 Task: Set the due date as 25/08/2023 and the time 10:00 am.
Action: Mouse moved to (496, 218)
Screenshot: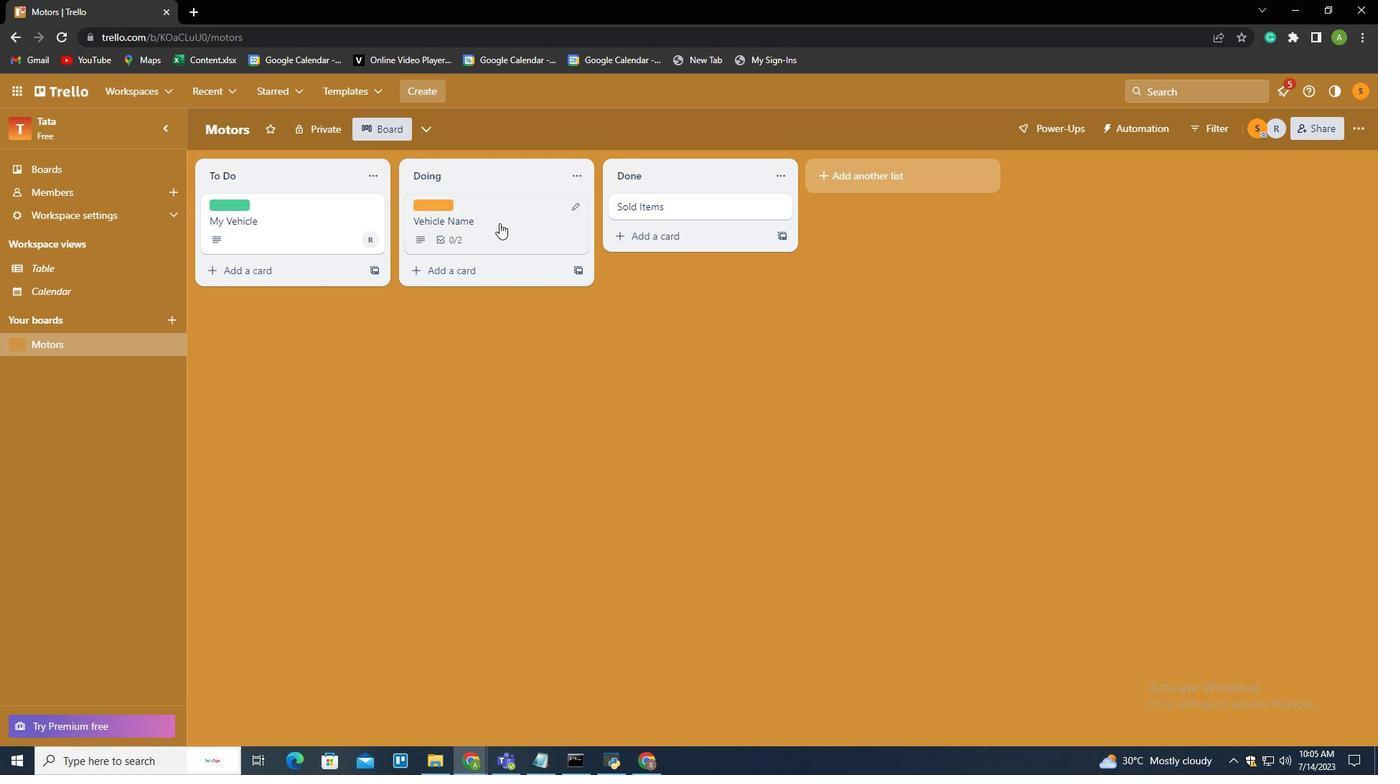 
Action: Mouse pressed left at (496, 218)
Screenshot: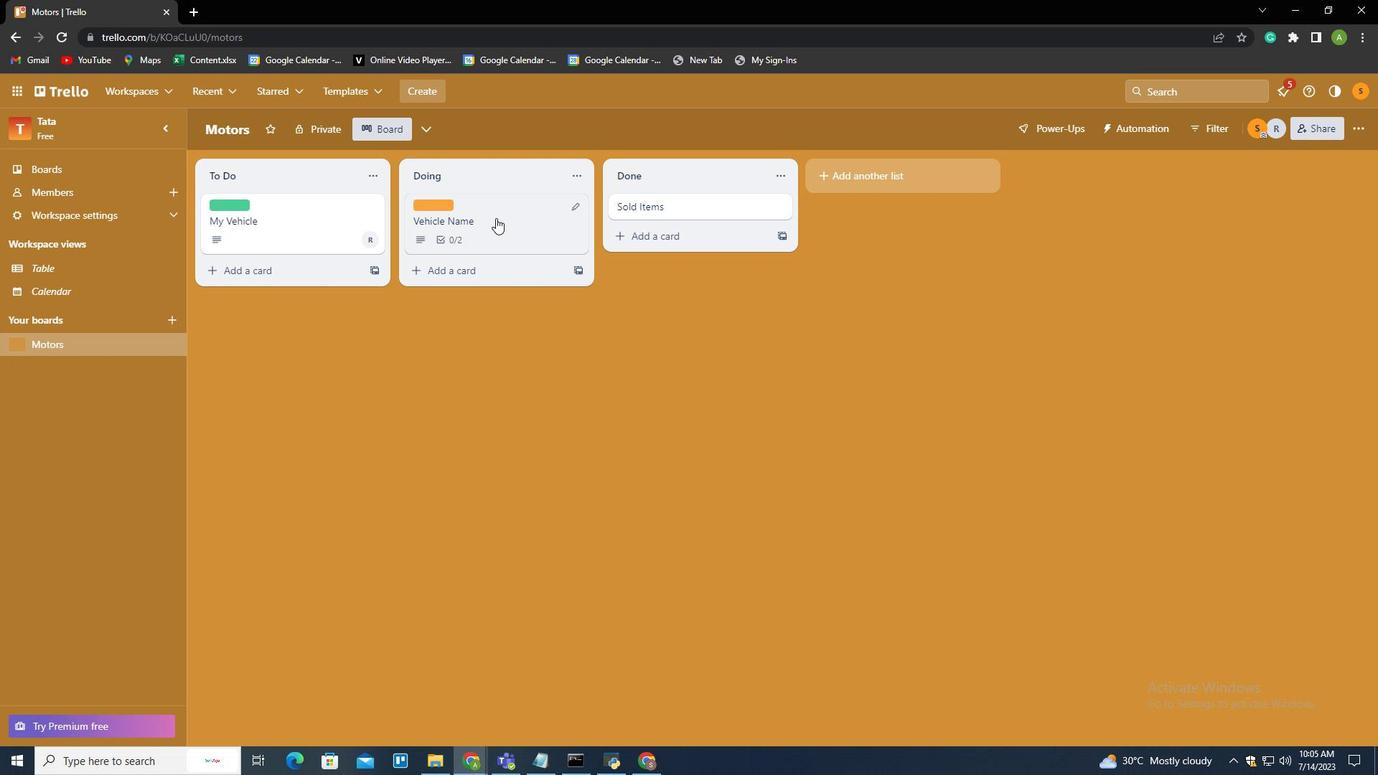 
Action: Mouse moved to (854, 344)
Screenshot: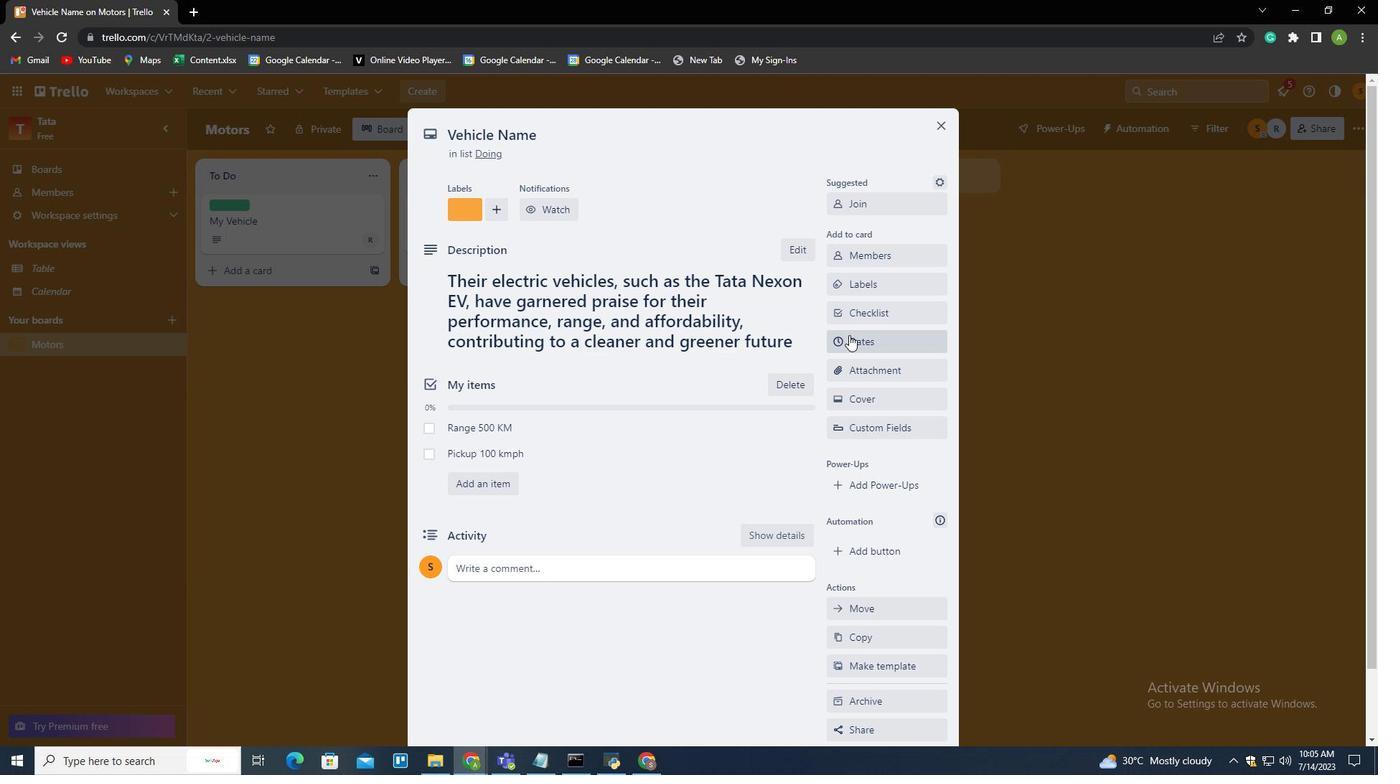 
Action: Mouse pressed left at (854, 344)
Screenshot: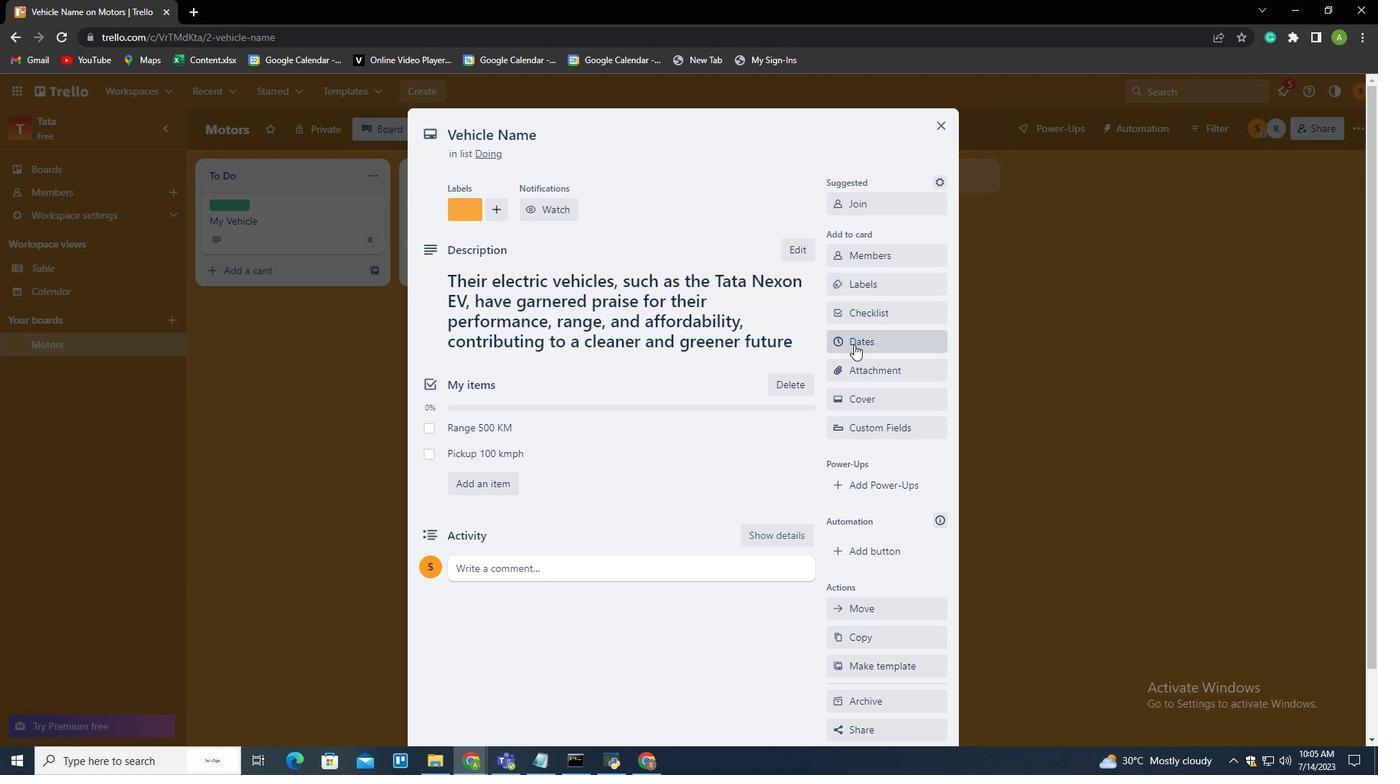 
Action: Mouse moved to (869, 432)
Screenshot: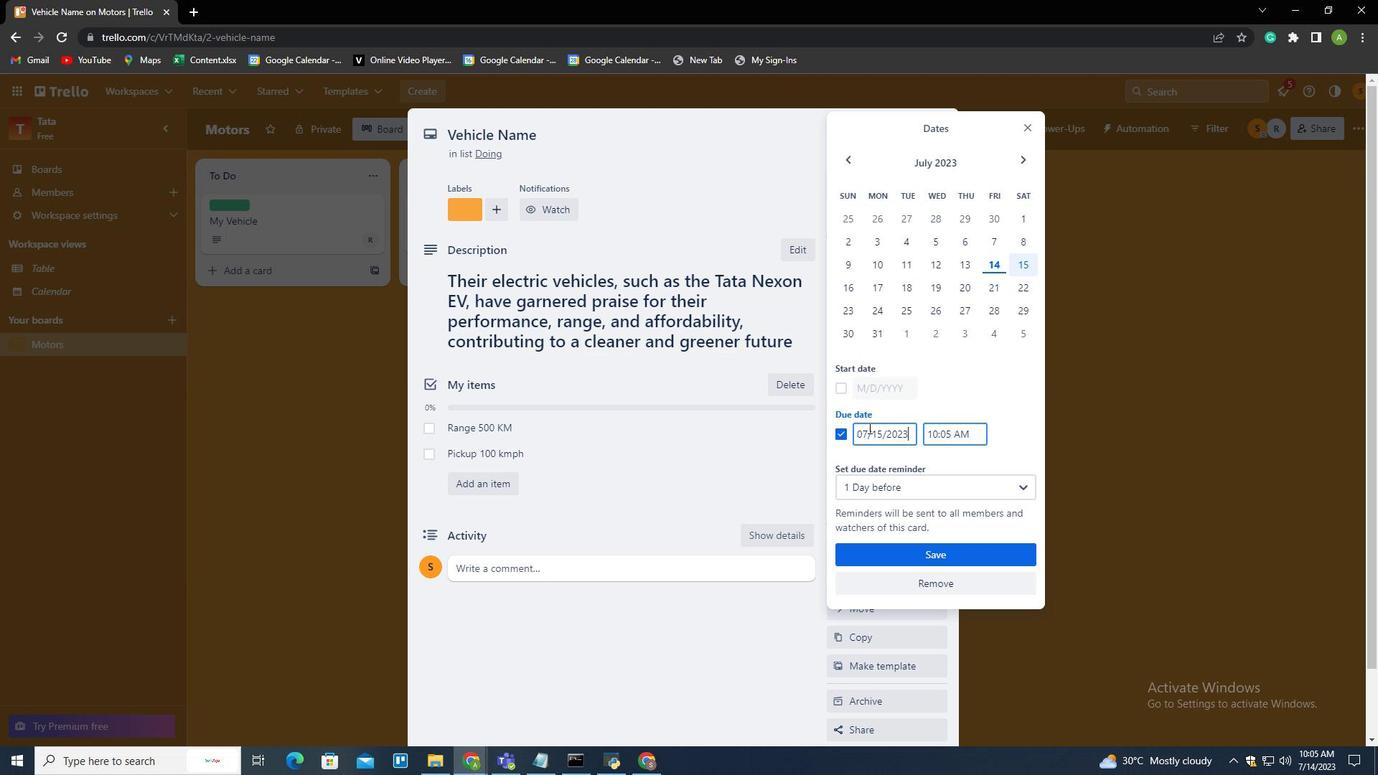 
Action: Mouse pressed left at (869, 432)
Screenshot: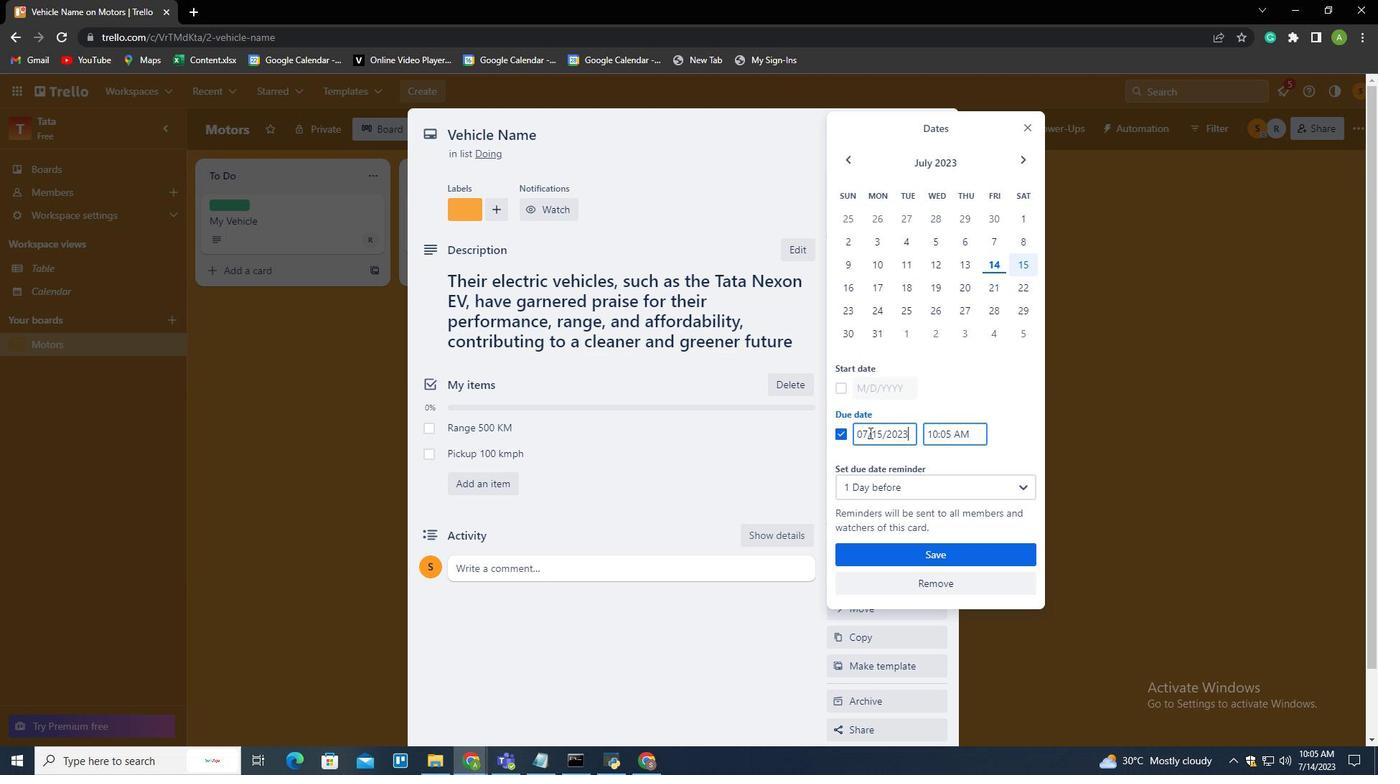 
Action: Mouse moved to (898, 437)
Screenshot: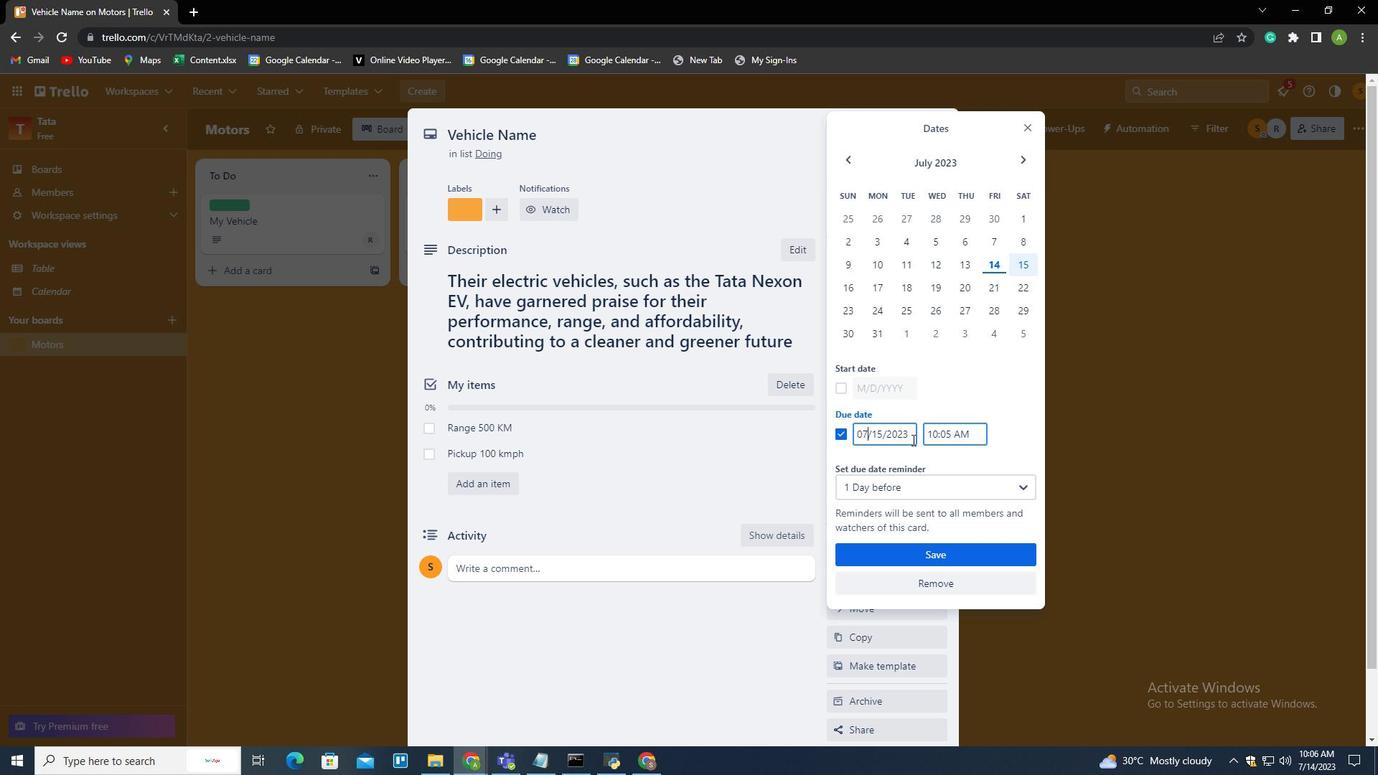 
Action: Key pressed <Key.backspace>5<Key.backspace>8<Key.right><Key.right><Key.right><Key.backspace><Key.backspace>245<Key.backspace><Key.backspace>5
Screenshot: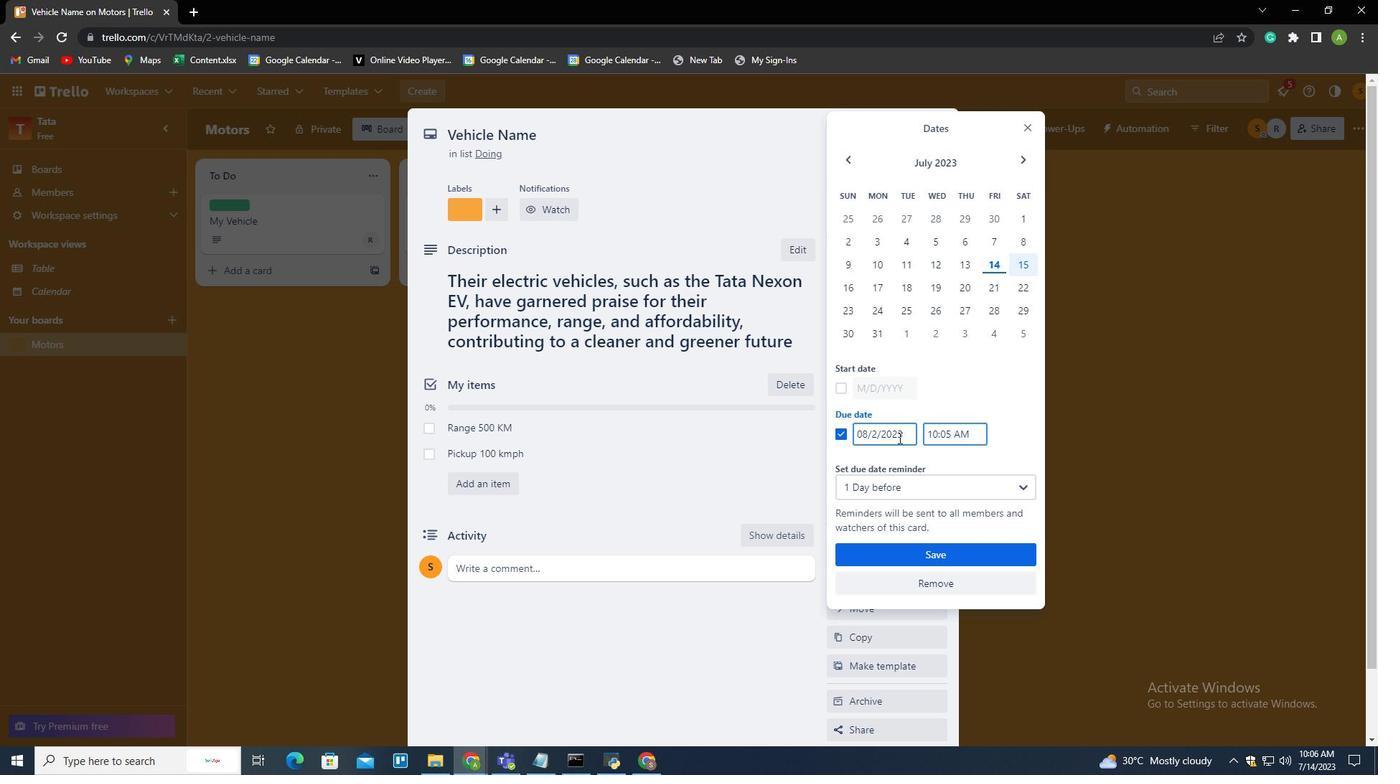 
Action: Mouse moved to (952, 435)
Screenshot: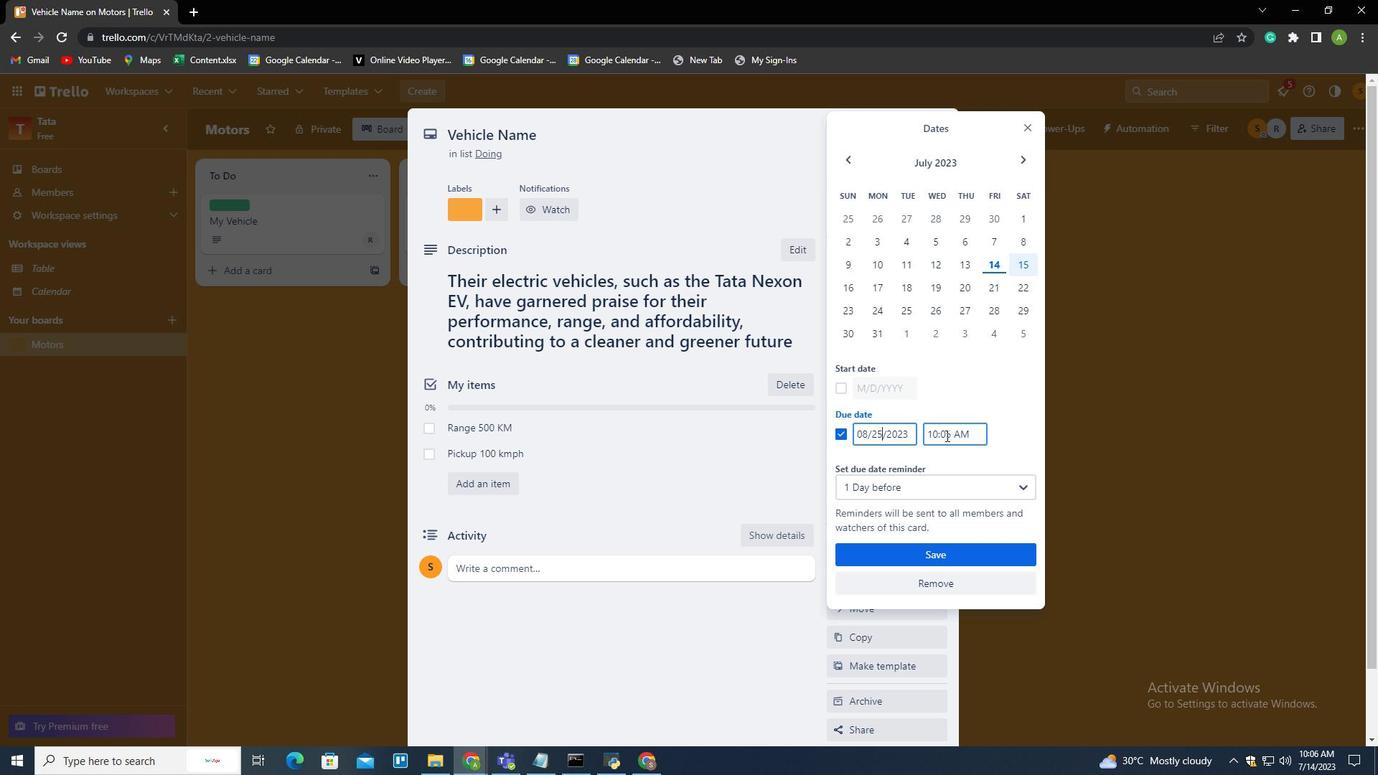 
Action: Mouse pressed left at (952, 435)
Screenshot: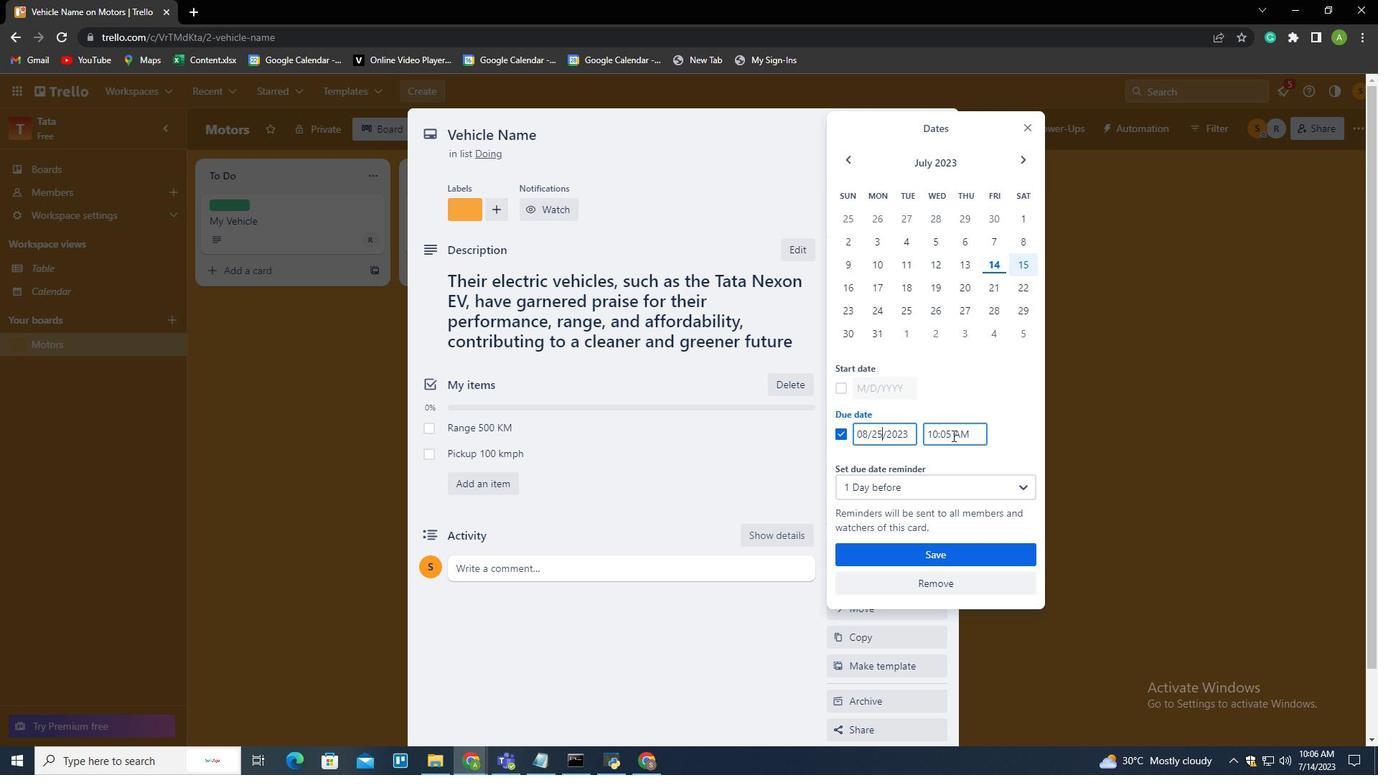 
Action: Mouse moved to (1085, 456)
Screenshot: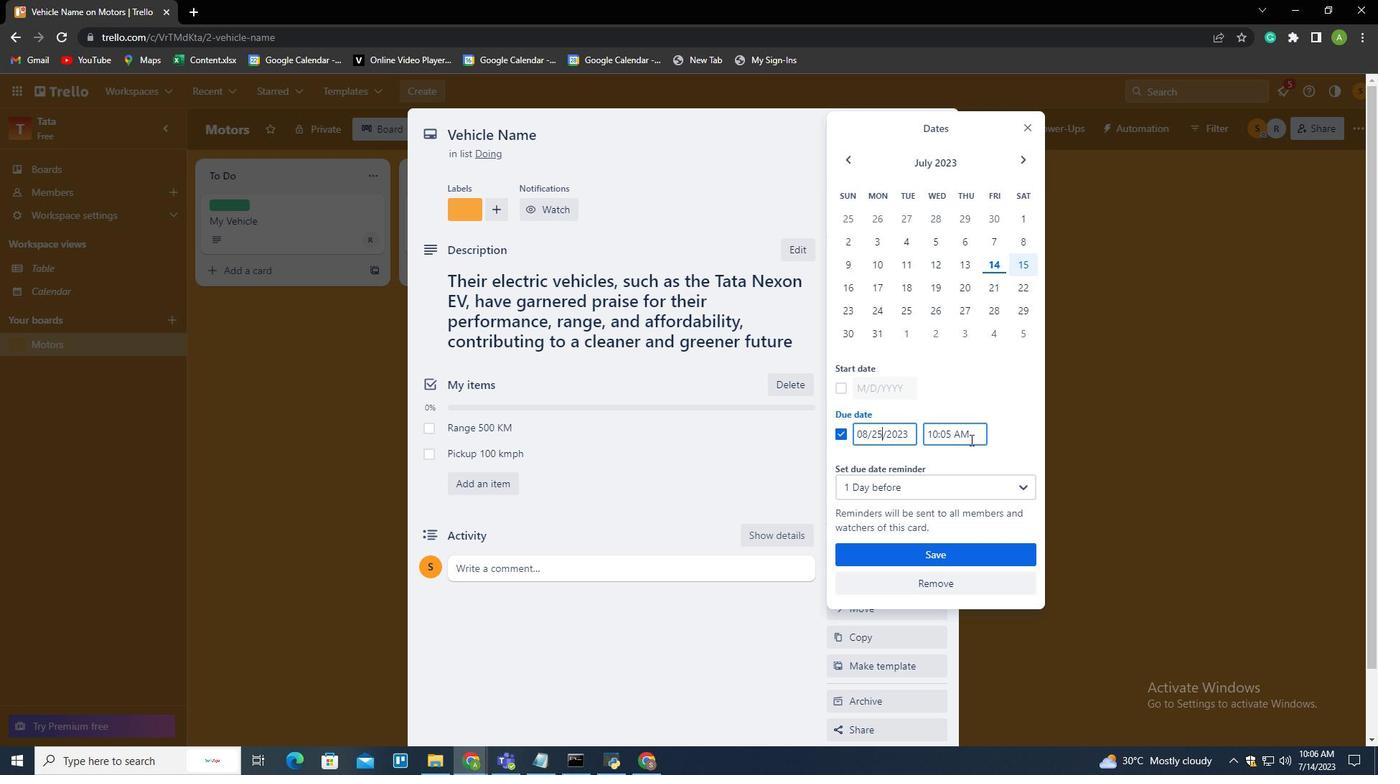
Action: Key pressed <Key.backspace><Key.backspace>0
Screenshot: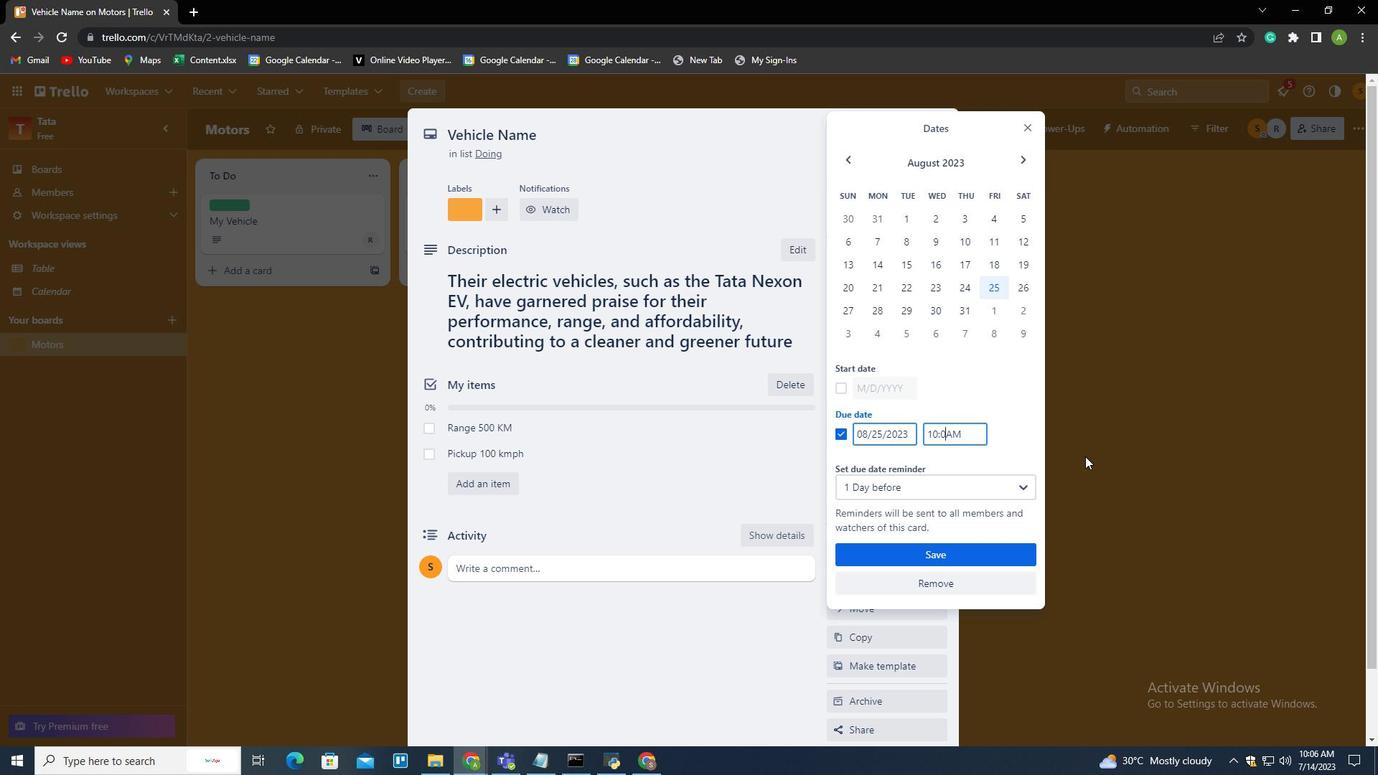 
Action: Mouse moved to (939, 560)
Screenshot: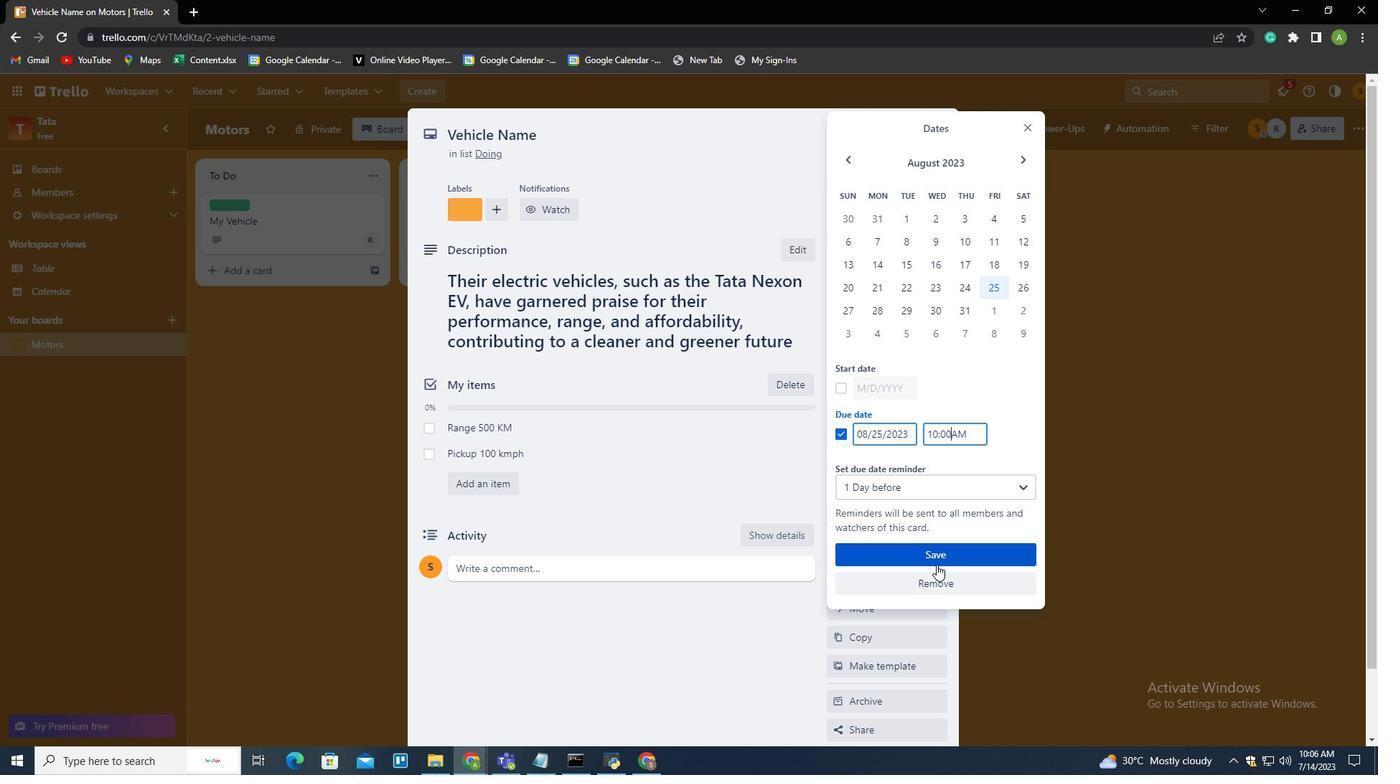 
Action: Mouse pressed left at (939, 560)
Screenshot: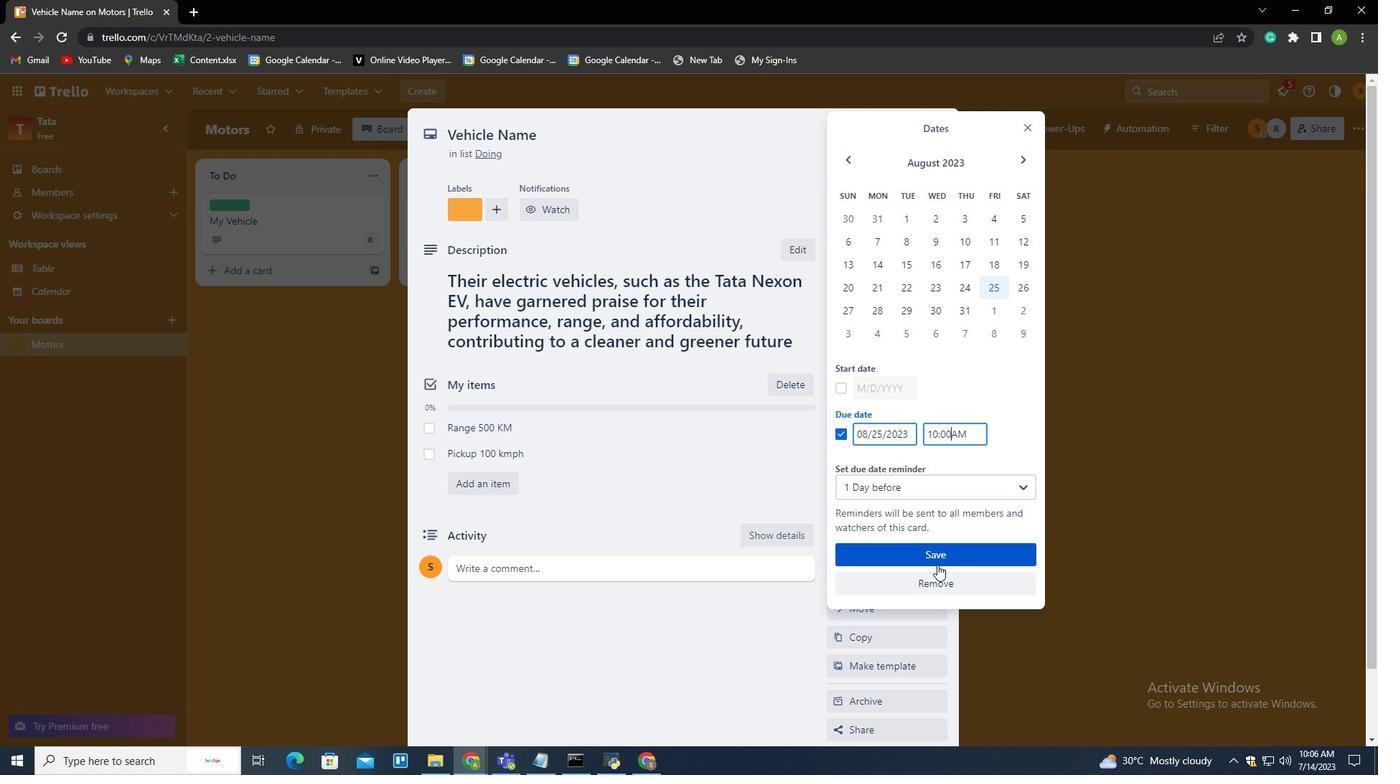 
Action: Mouse moved to (1016, 477)
Screenshot: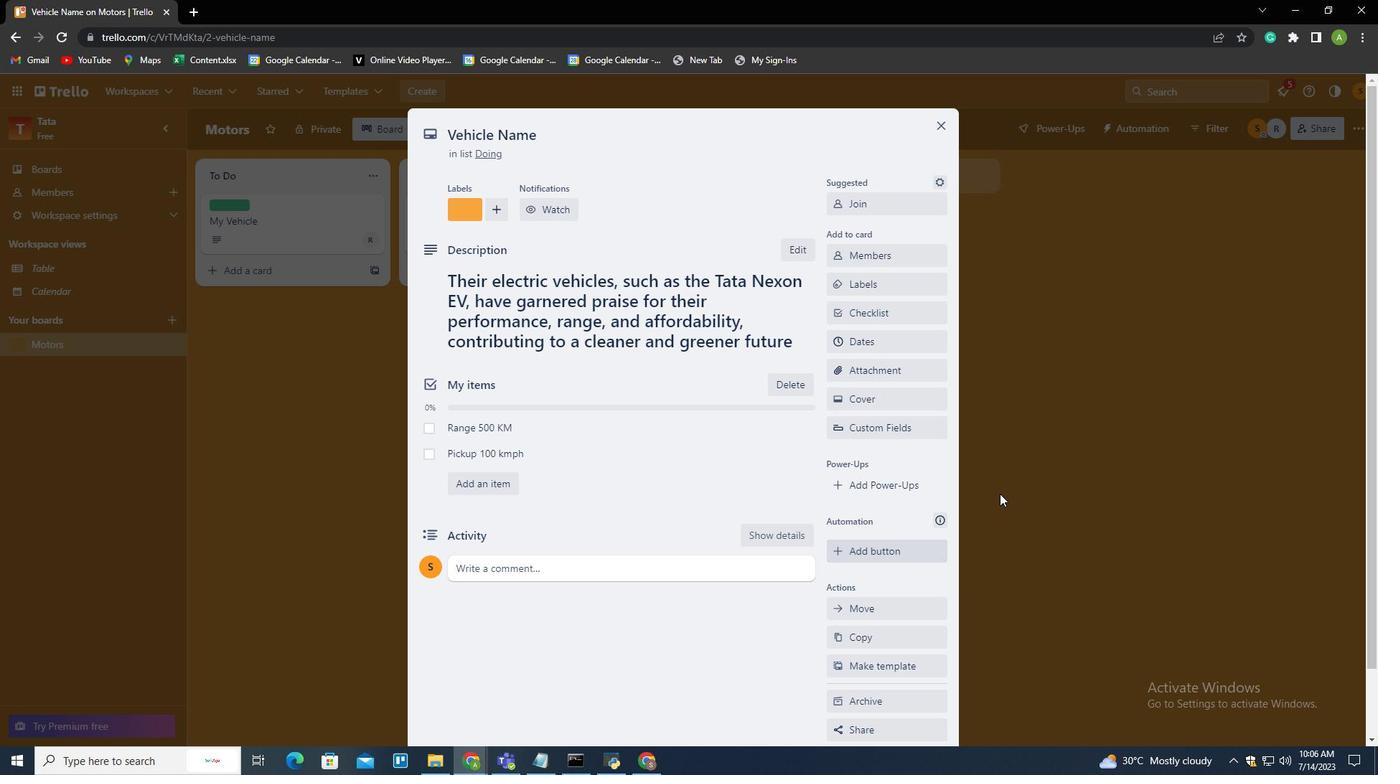 
Action: Mouse pressed left at (1016, 477)
Screenshot: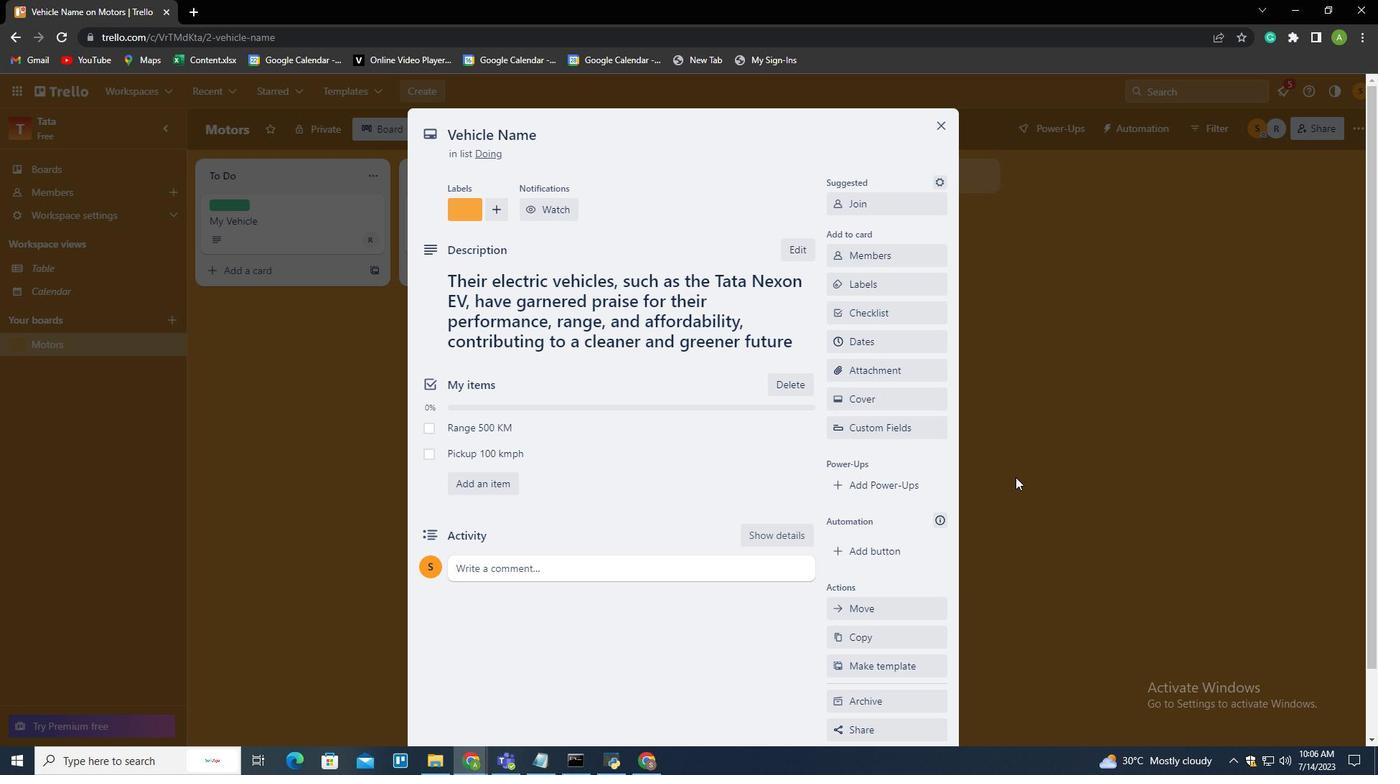 
